 Task: Sort the products in the category "Flowers" by unit price (low first).
Action: Mouse moved to (264, 141)
Screenshot: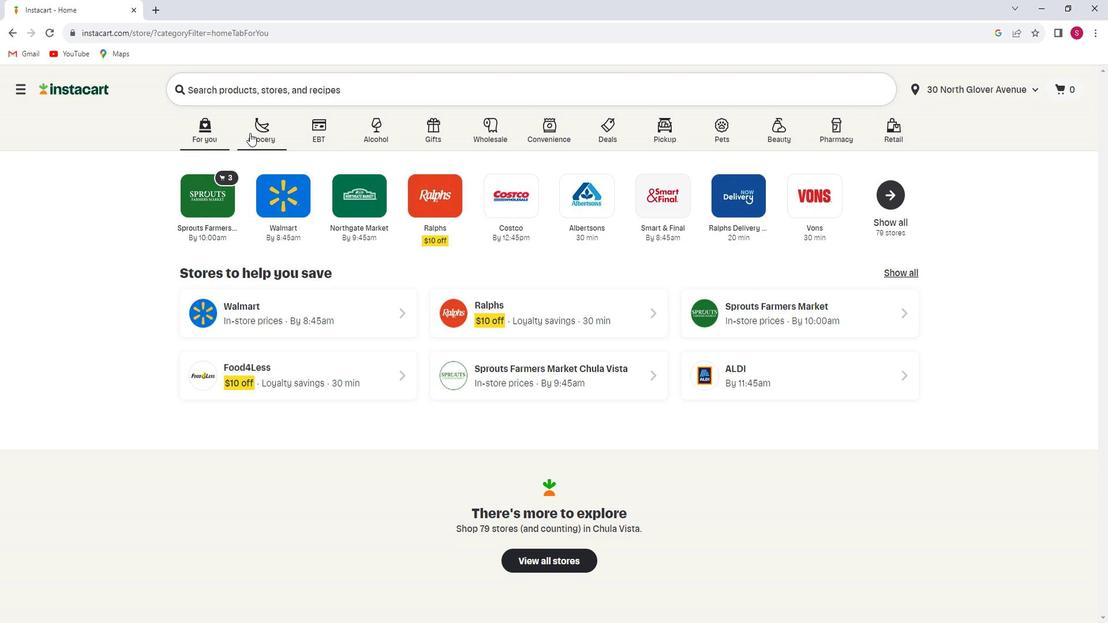 
Action: Mouse pressed left at (264, 141)
Screenshot: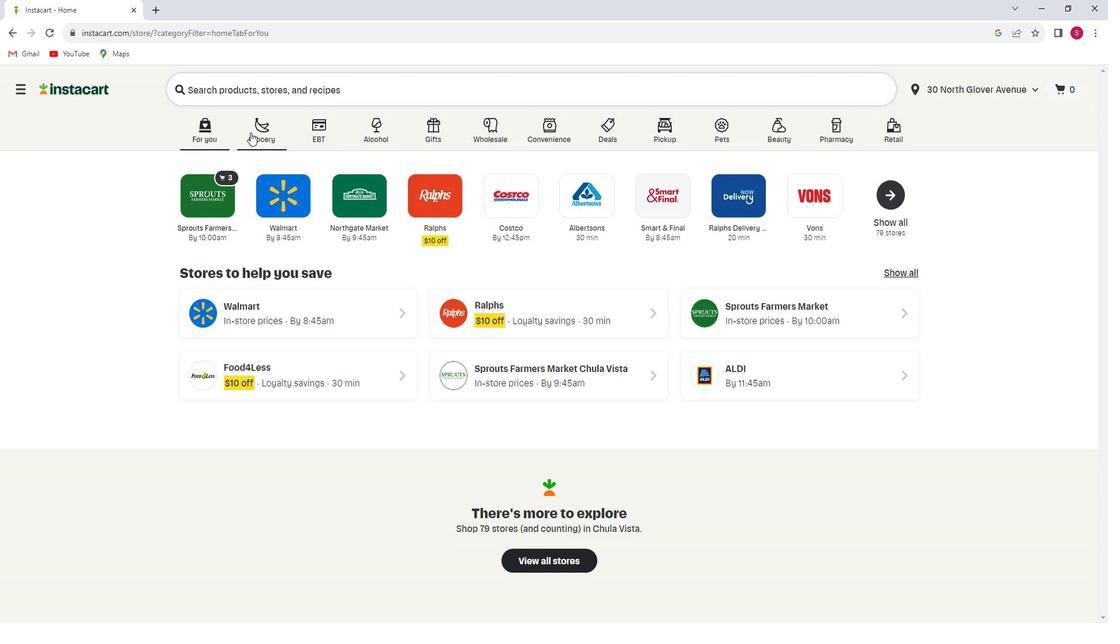 
Action: Mouse moved to (284, 350)
Screenshot: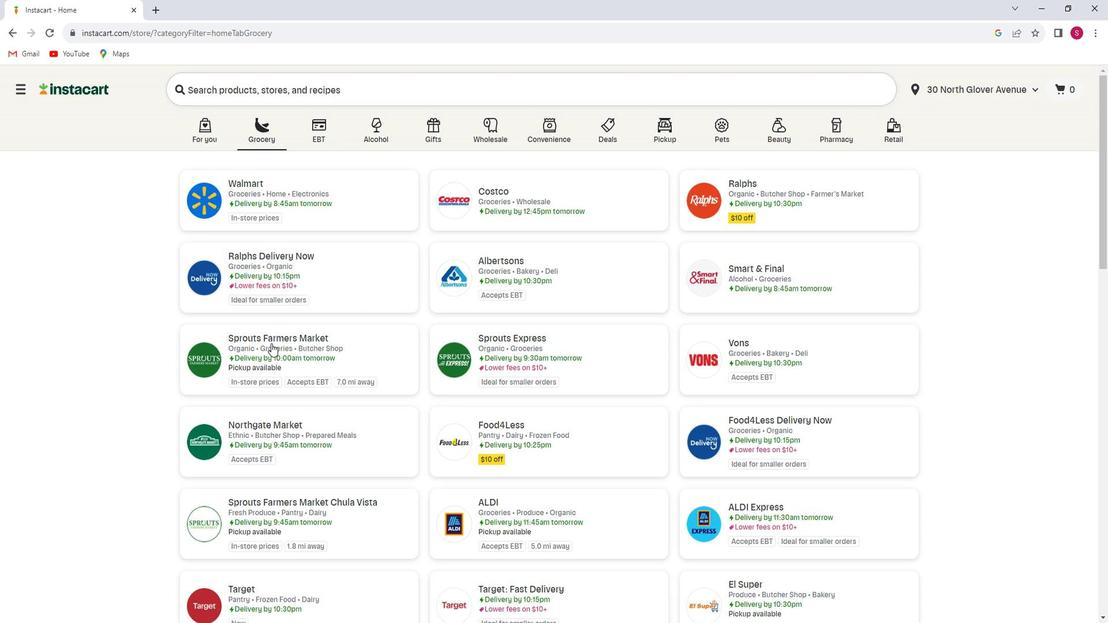 
Action: Mouse pressed left at (284, 350)
Screenshot: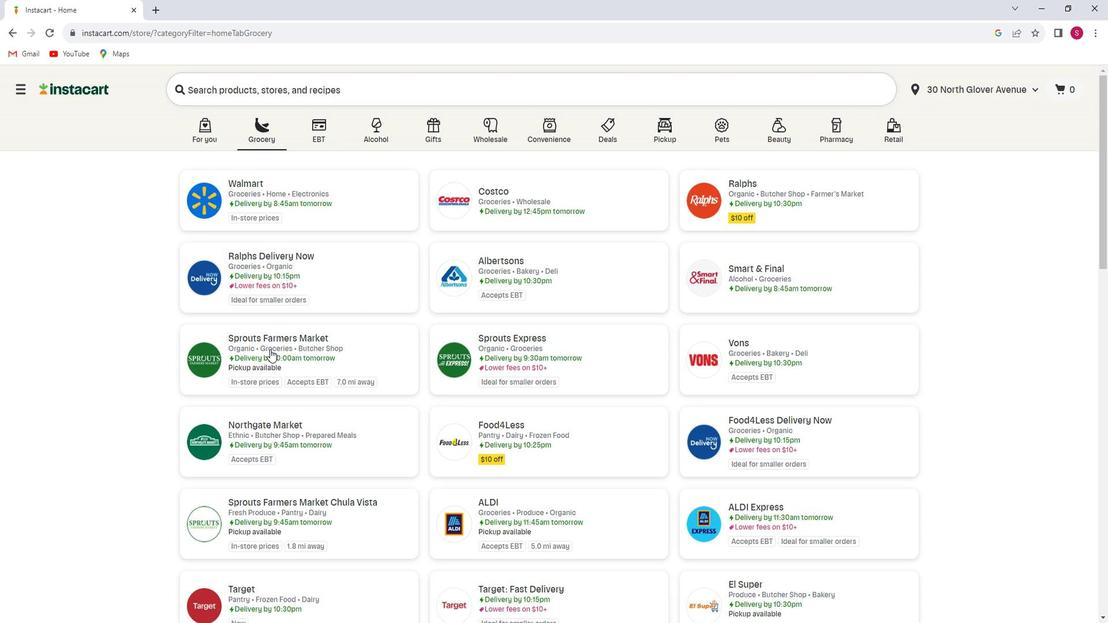 
Action: Mouse moved to (82, 396)
Screenshot: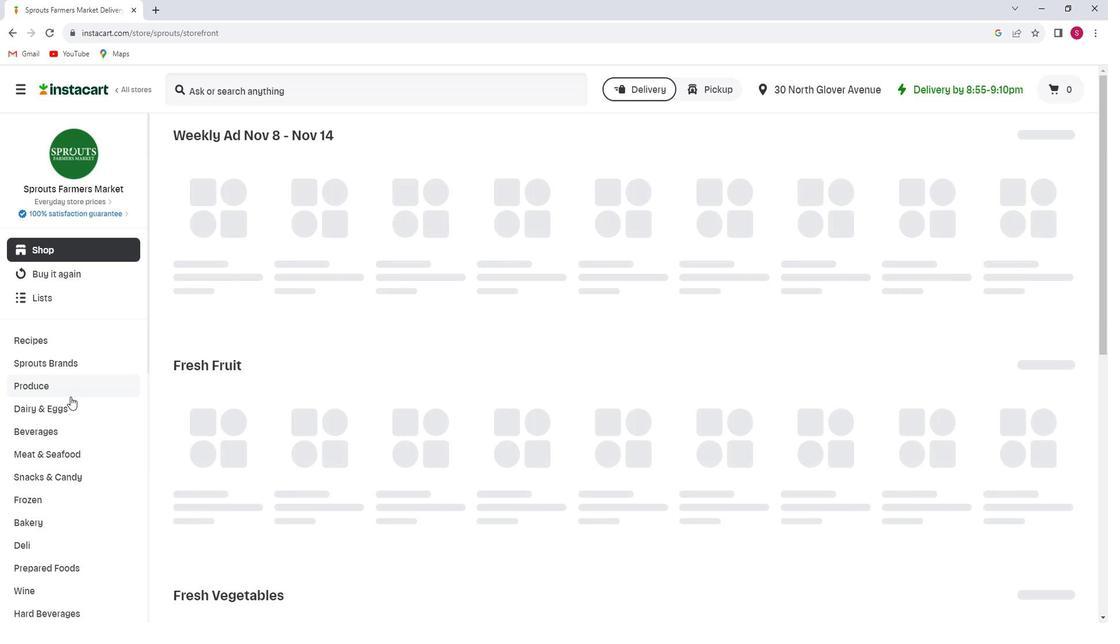 
Action: Mouse scrolled (82, 396) with delta (0, 0)
Screenshot: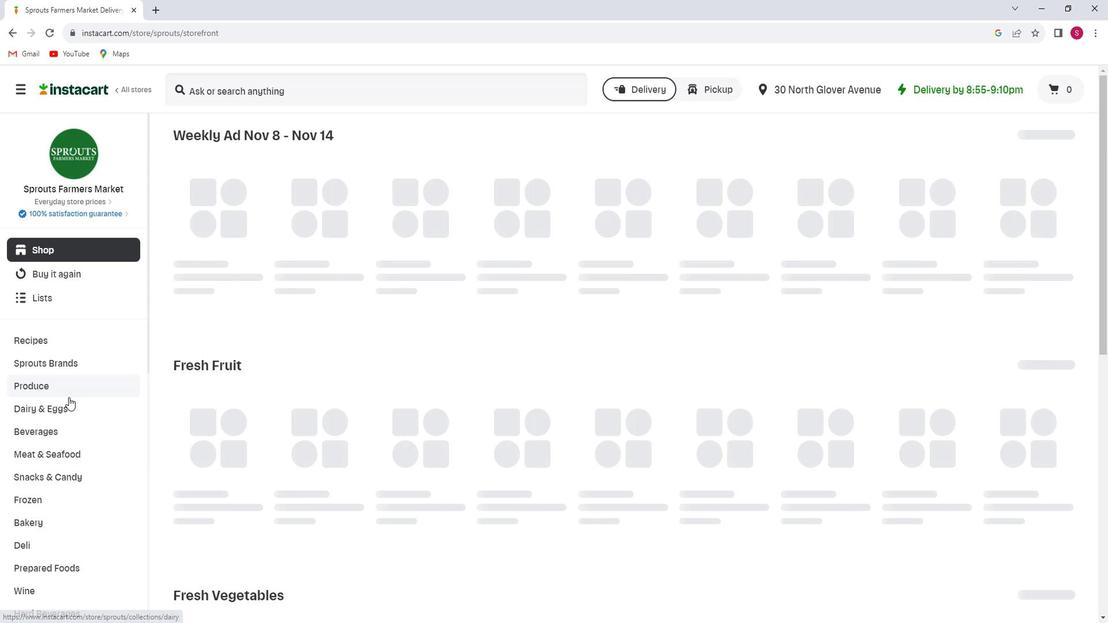 
Action: Mouse scrolled (82, 396) with delta (0, 0)
Screenshot: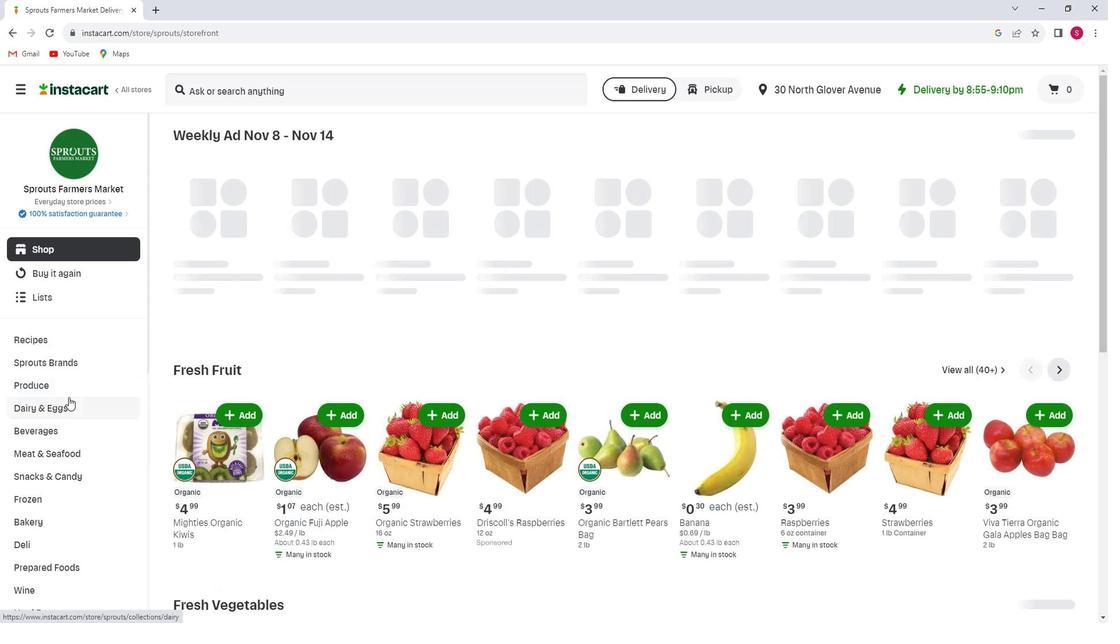 
Action: Mouse scrolled (82, 396) with delta (0, 0)
Screenshot: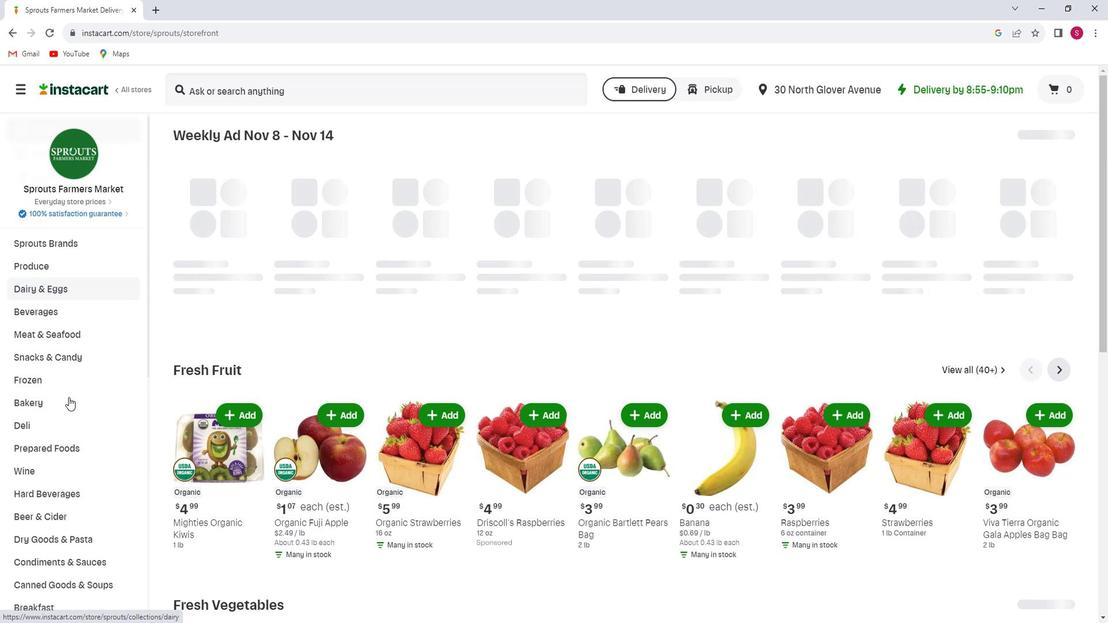 
Action: Mouse scrolled (82, 396) with delta (0, 0)
Screenshot: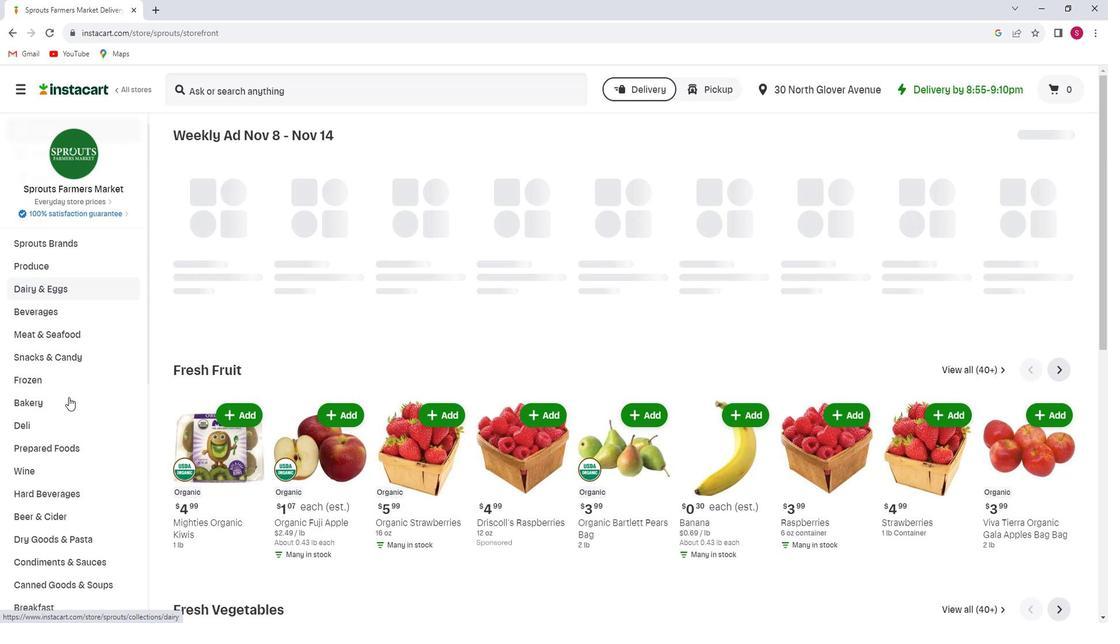 
Action: Mouse scrolled (82, 396) with delta (0, 0)
Screenshot: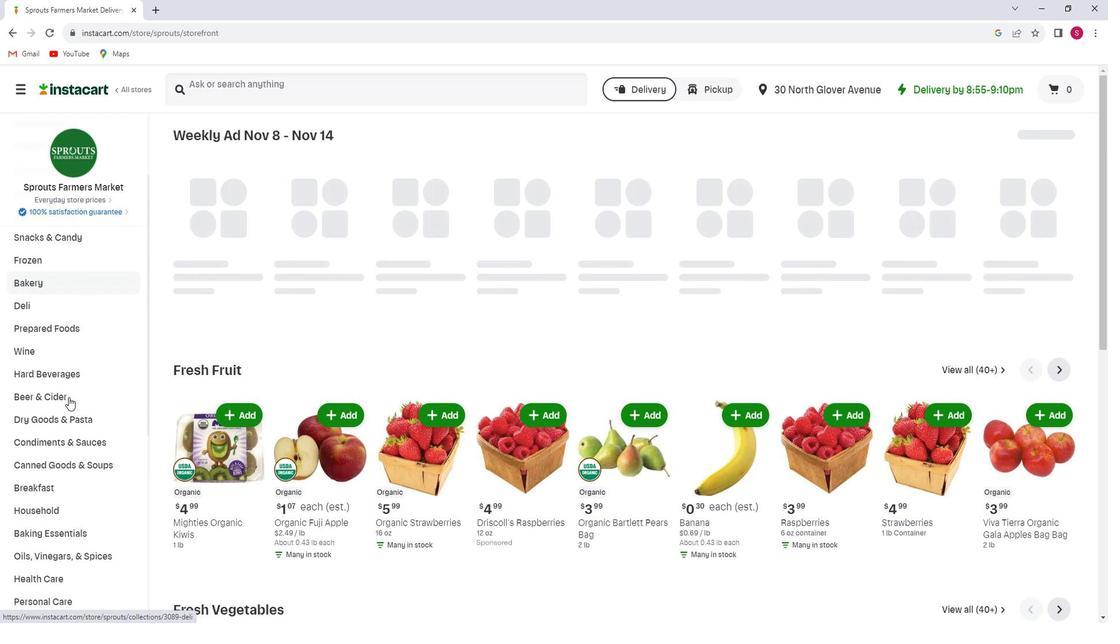 
Action: Mouse scrolled (82, 396) with delta (0, 0)
Screenshot: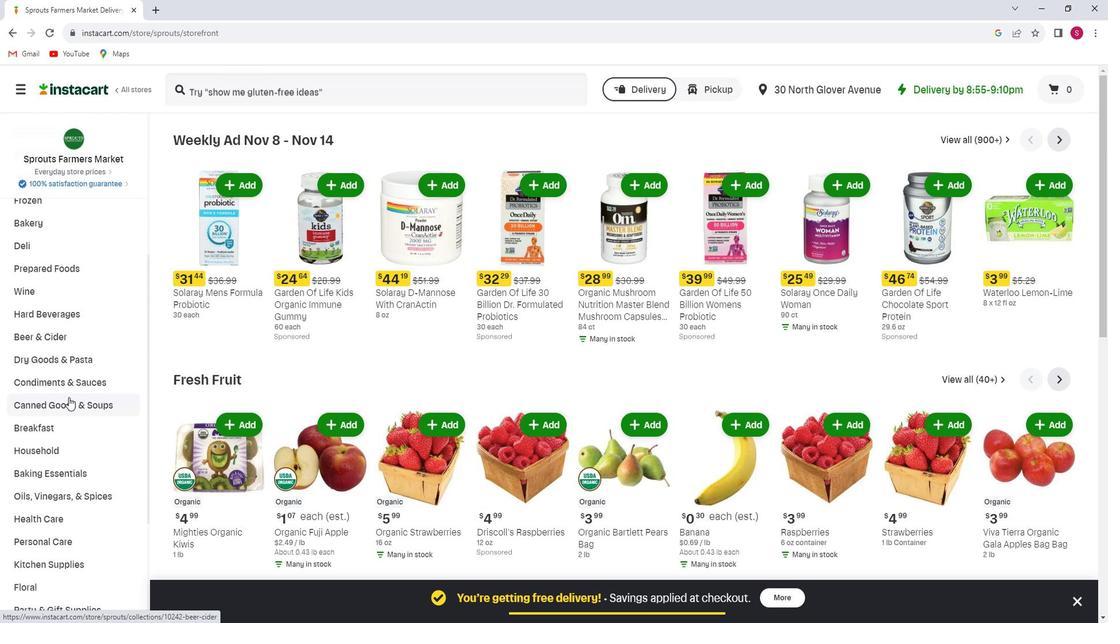 
Action: Mouse scrolled (82, 396) with delta (0, 0)
Screenshot: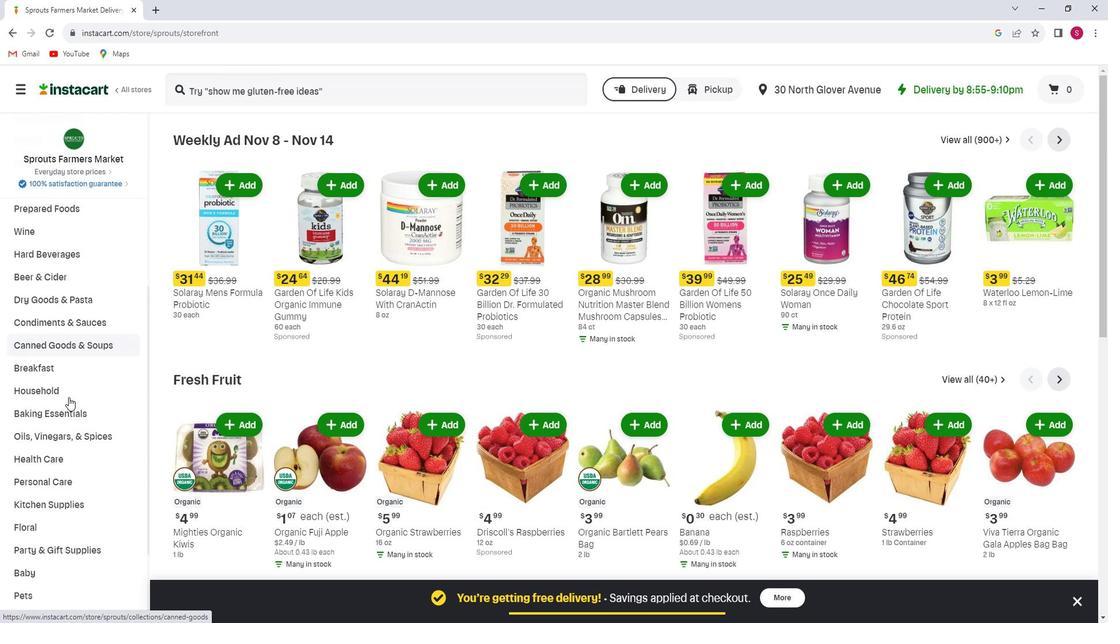 
Action: Mouse scrolled (82, 396) with delta (0, 0)
Screenshot: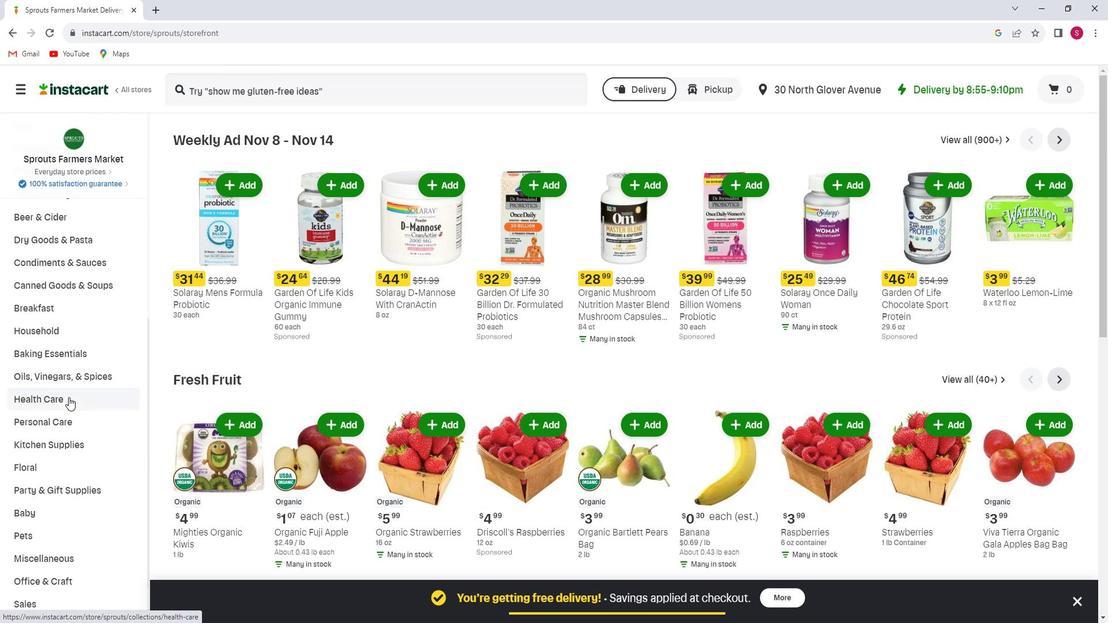 
Action: Mouse moved to (79, 397)
Screenshot: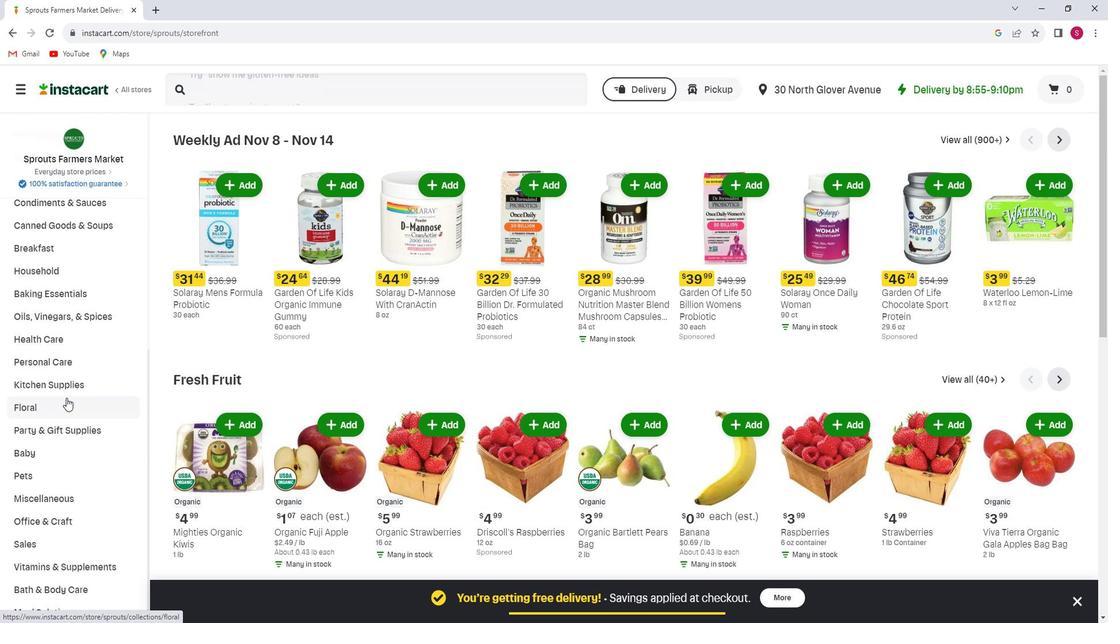 
Action: Mouse pressed left at (79, 397)
Screenshot: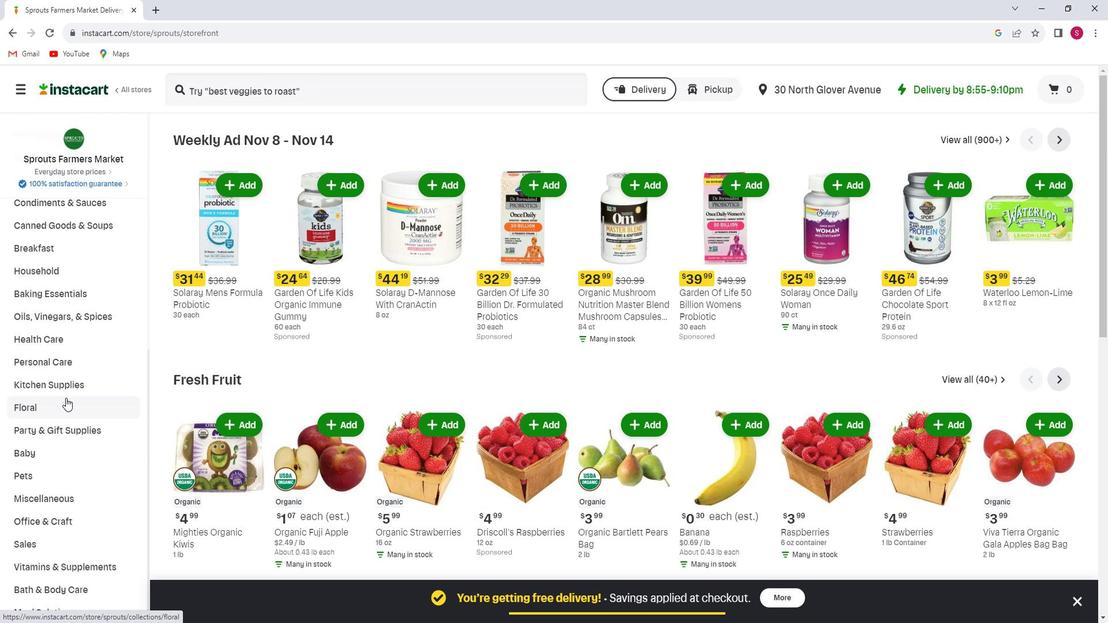 
Action: Mouse moved to (74, 427)
Screenshot: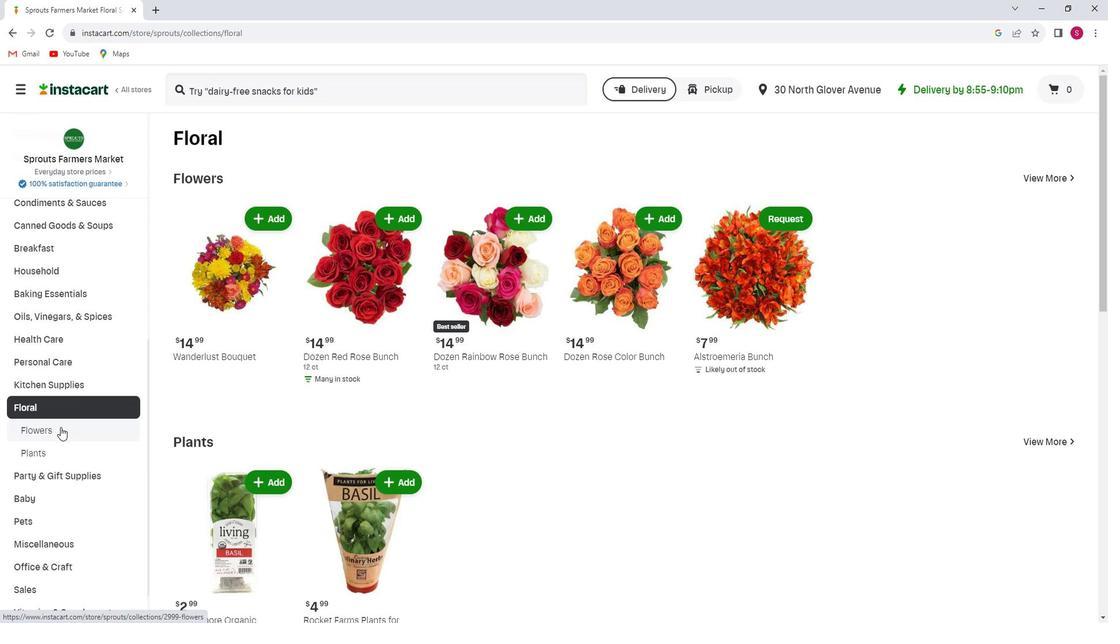 
Action: Mouse pressed left at (74, 427)
Screenshot: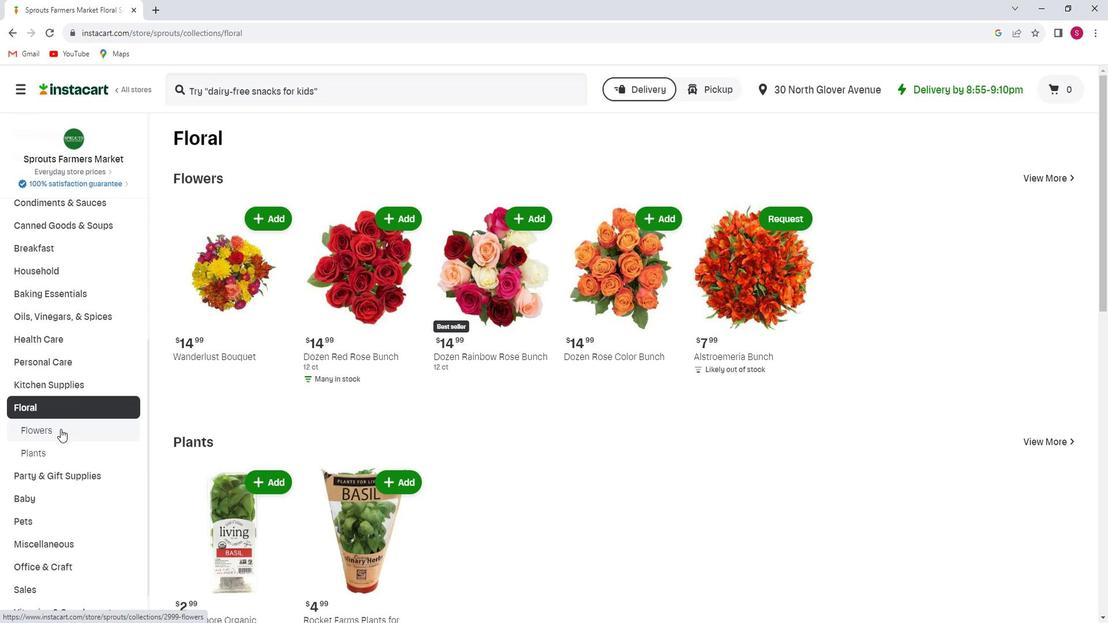 
Action: Mouse moved to (1061, 196)
Screenshot: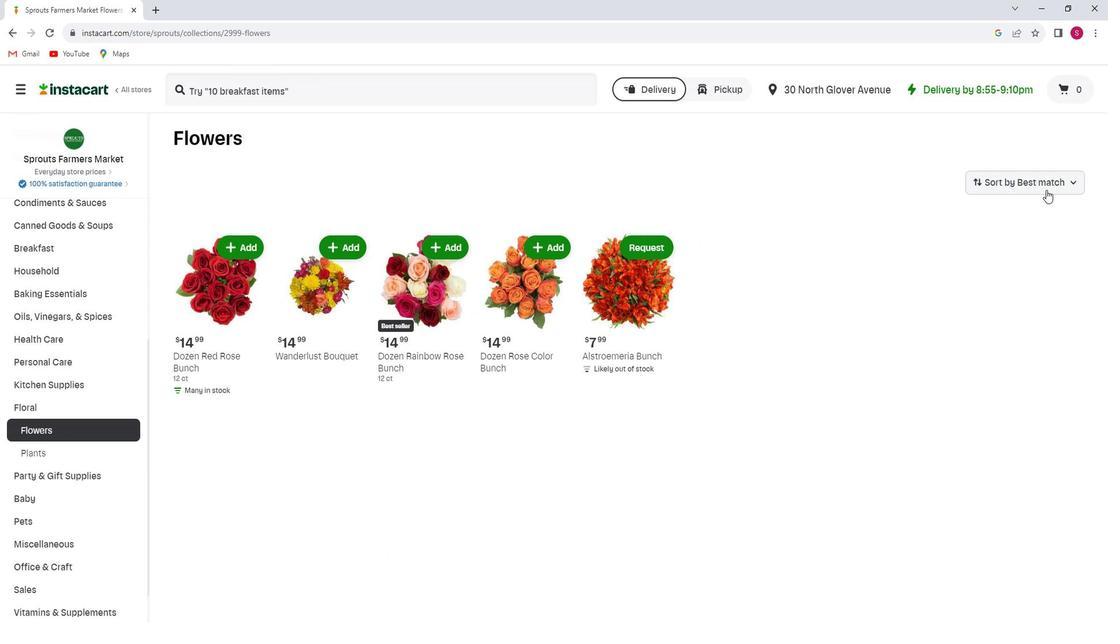 
Action: Mouse pressed left at (1061, 196)
Screenshot: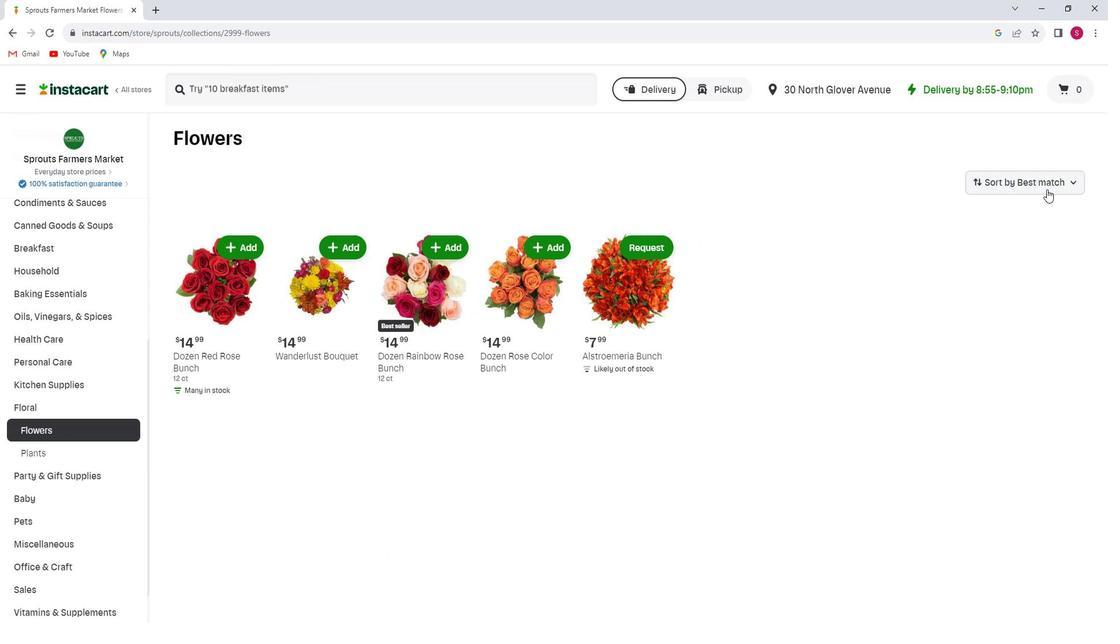 
Action: Mouse moved to (1052, 290)
Screenshot: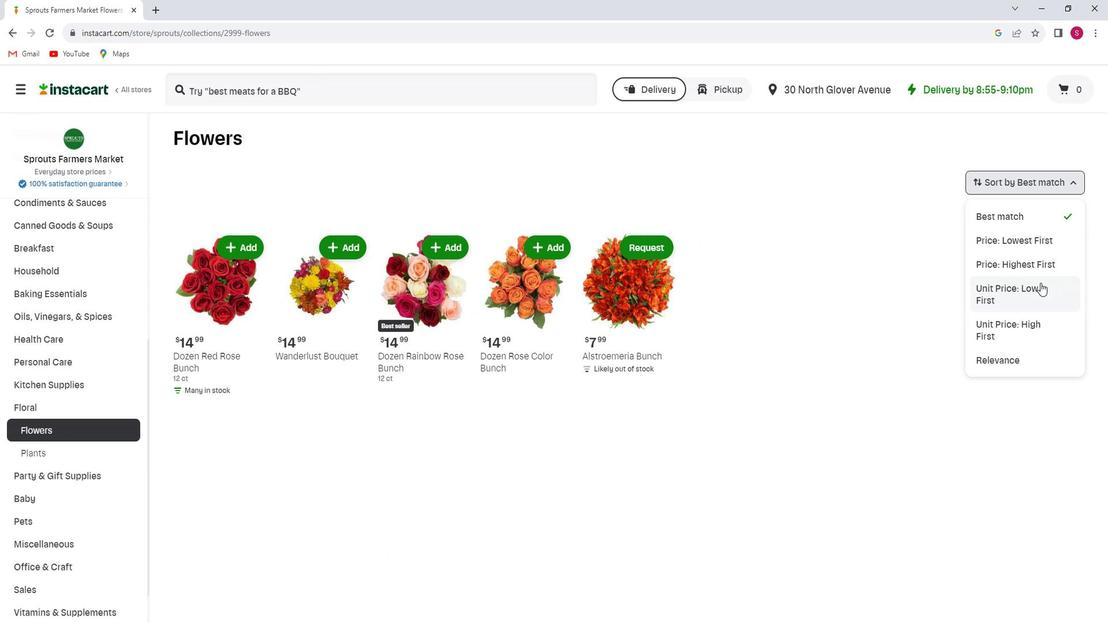 
Action: Mouse pressed left at (1052, 290)
Screenshot: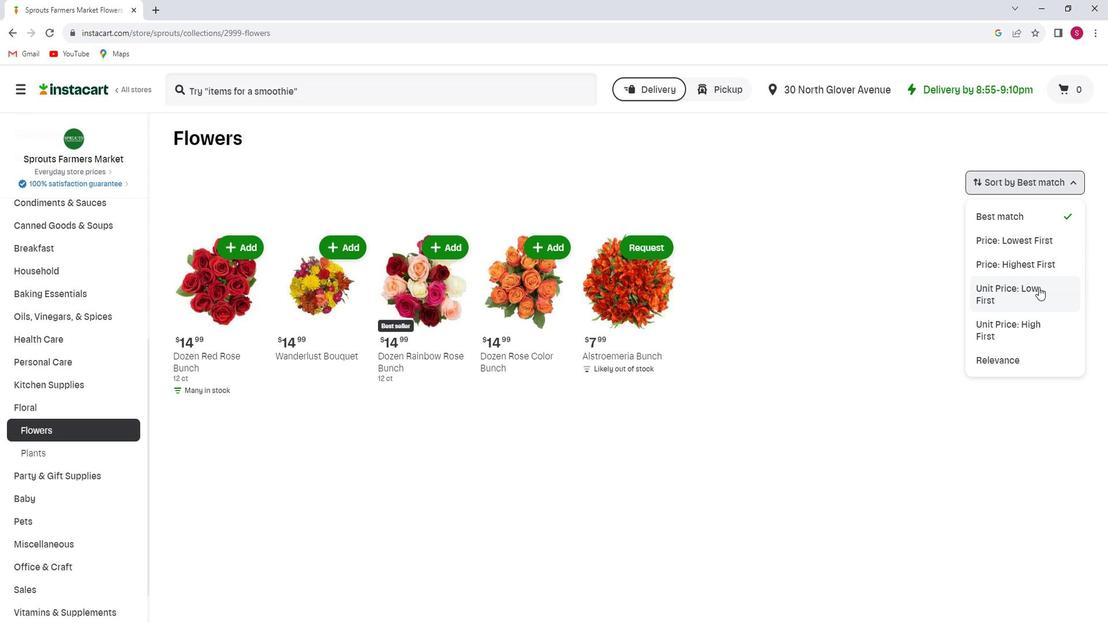 
